 Task: Add an event with the title Third Conference: Leadership Summit, date ''2023/12/03'', time 04:00and add a description: The Marketing Campaign Launch is an exciting and highly anticipated event that marks the official introduction of a new marketing campaign to the target audience. It is a carefully planned and executed event designed to create buzz, generate interest, and maximize the impact of the campaign''s messaging and objectives._x000D_
_x000D_
Mark the tasks as Completed , logged in from the account softage.5@softage.netand send the event invitation to softage.7@softage.net and softage.8@softage.net. Set a reminder for the event Doesn''t repeat
Action: Mouse moved to (55, 144)
Screenshot: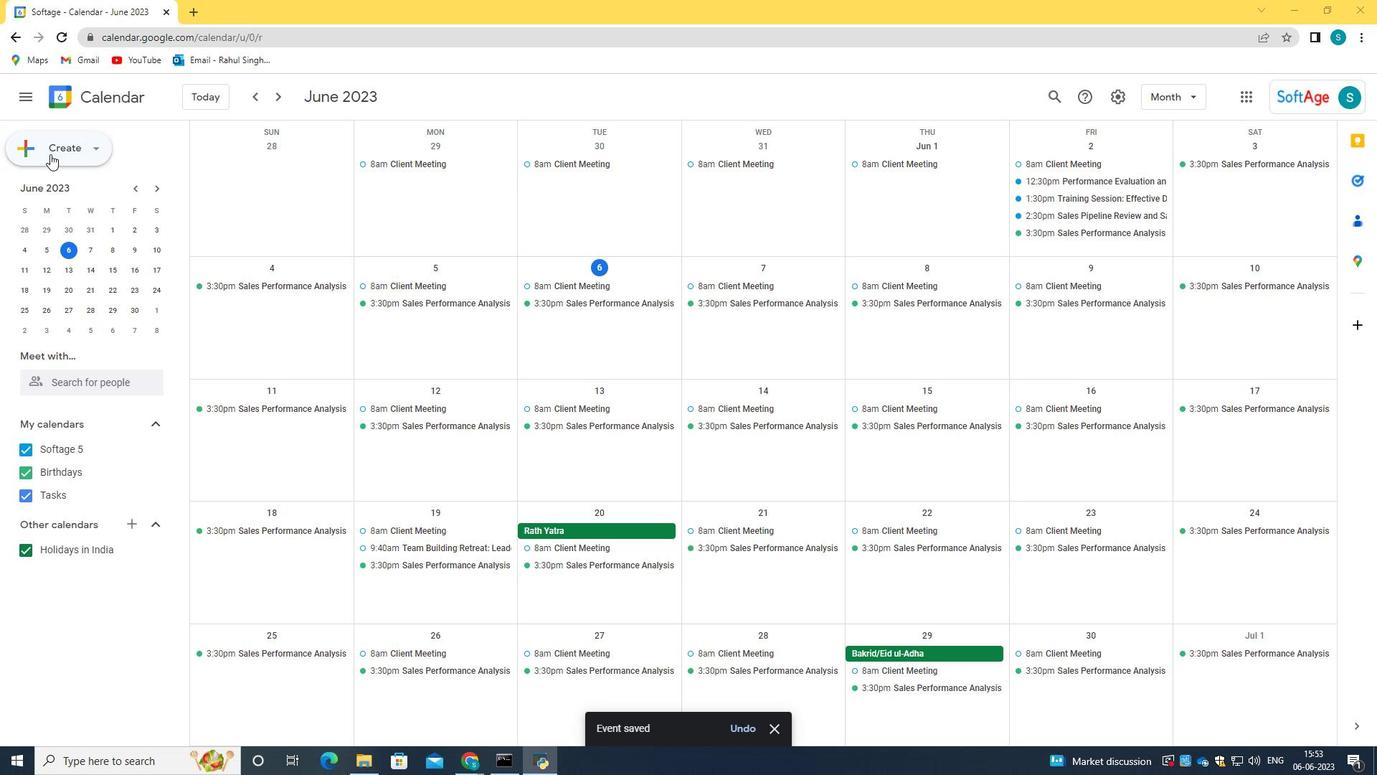 
Action: Mouse pressed left at (55, 144)
Screenshot: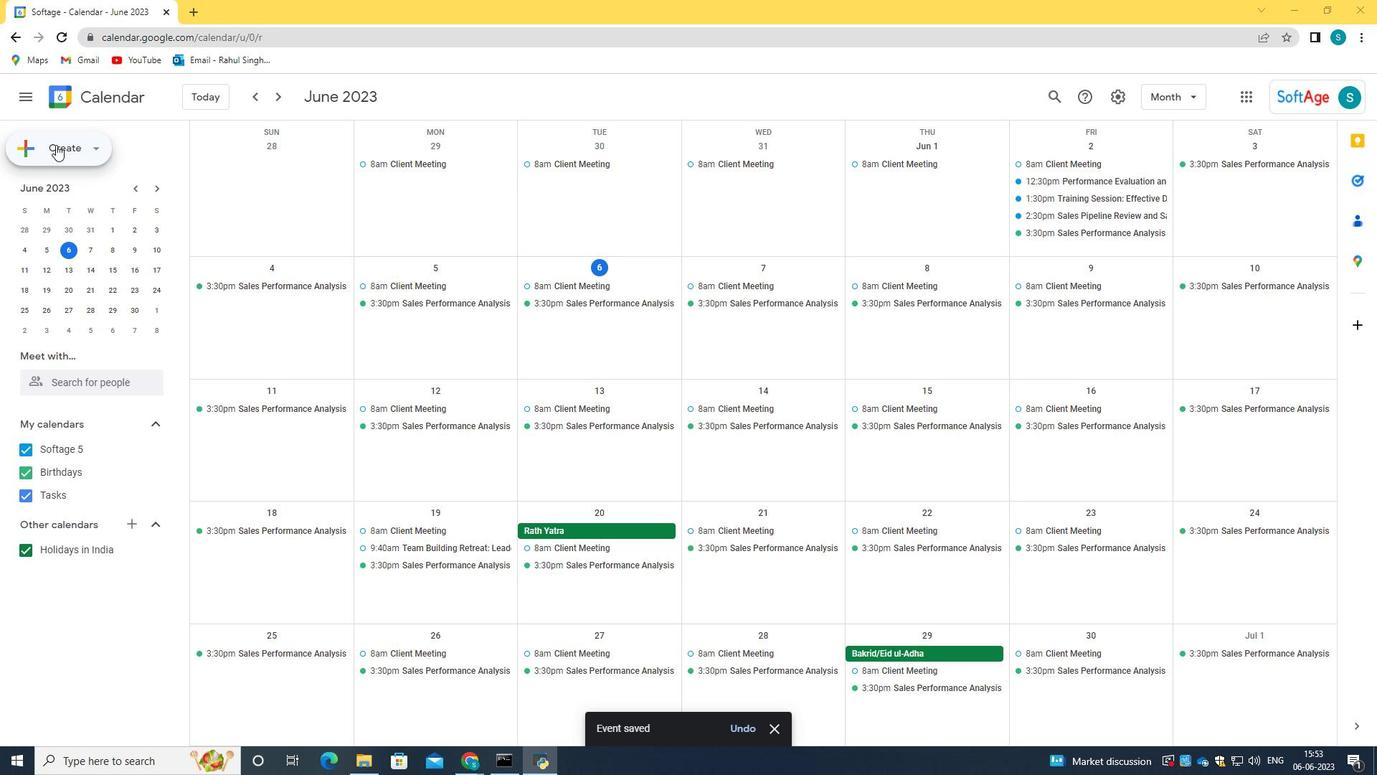
Action: Mouse moved to (88, 190)
Screenshot: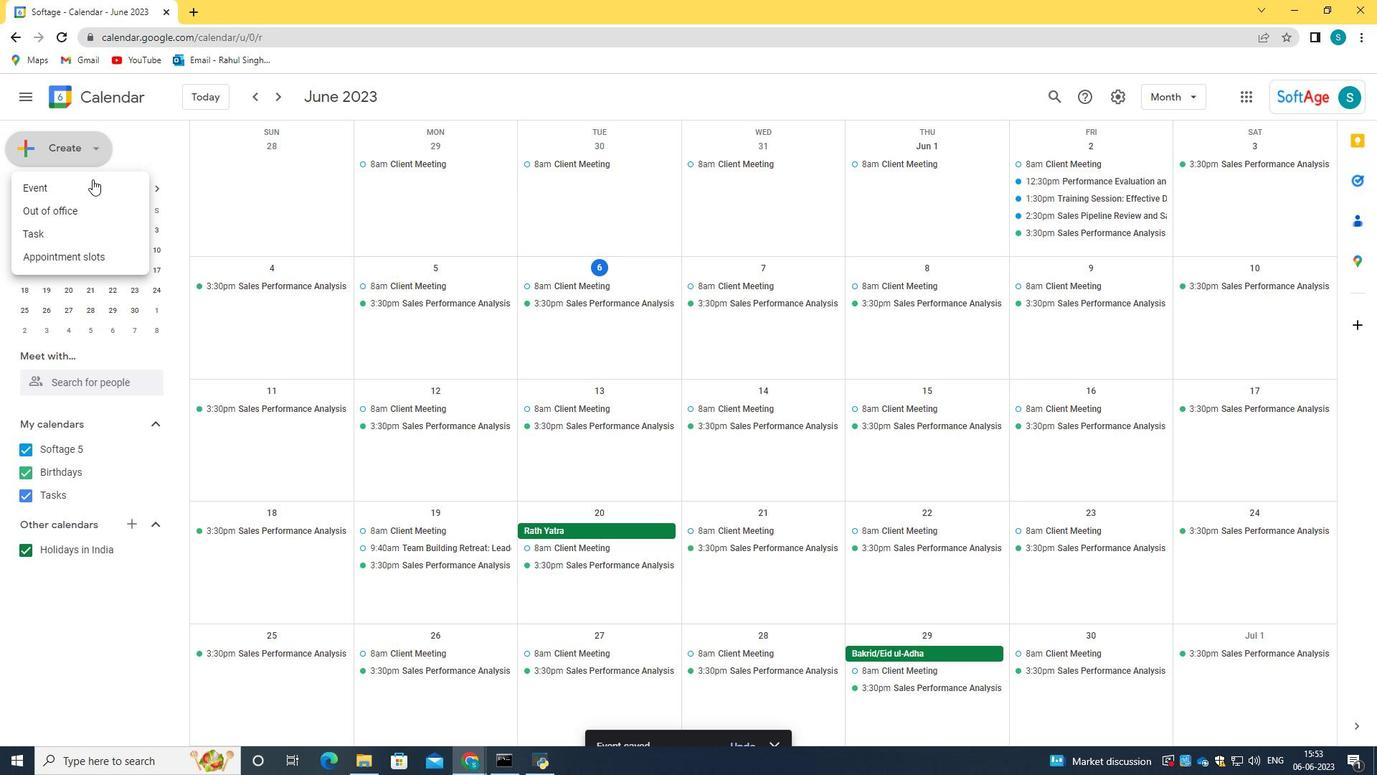 
Action: Mouse pressed left at (88, 190)
Screenshot: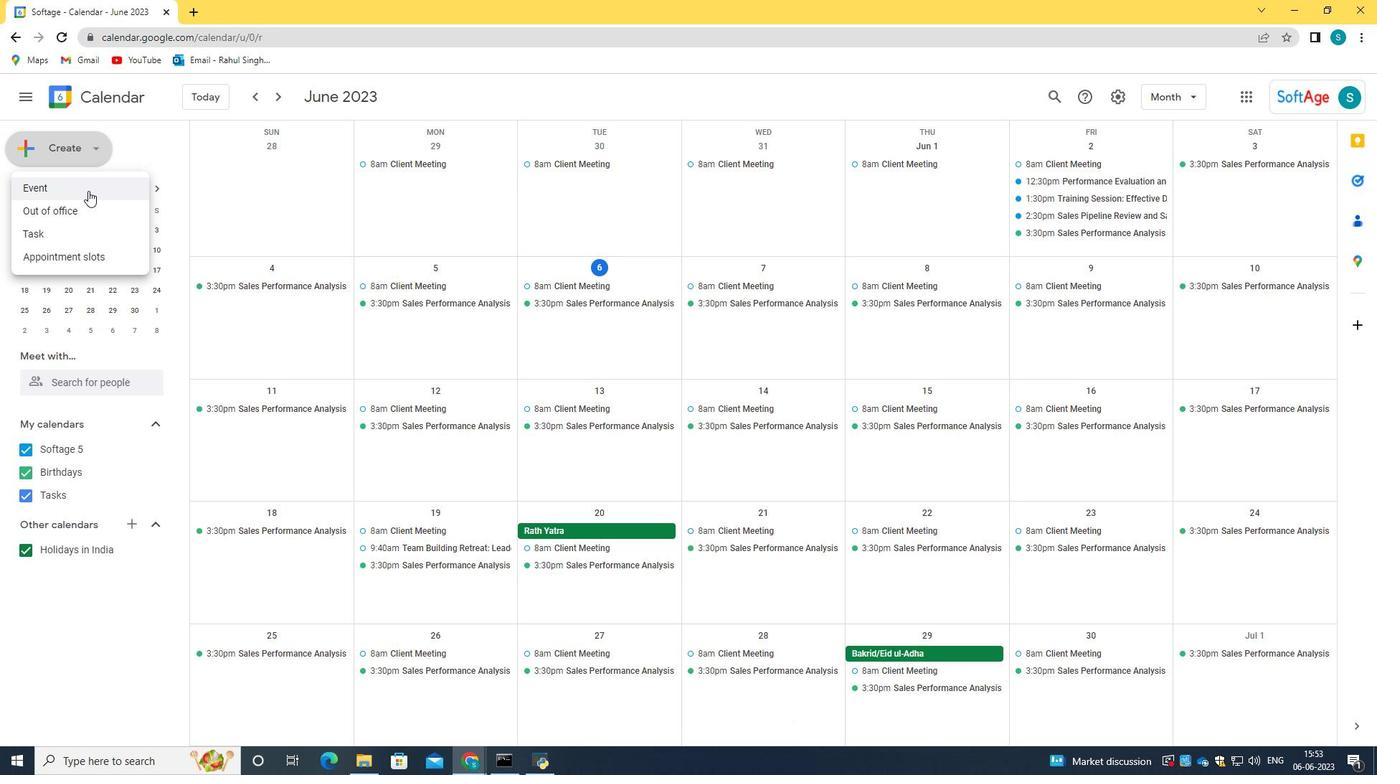 
Action: Mouse moved to (419, 571)
Screenshot: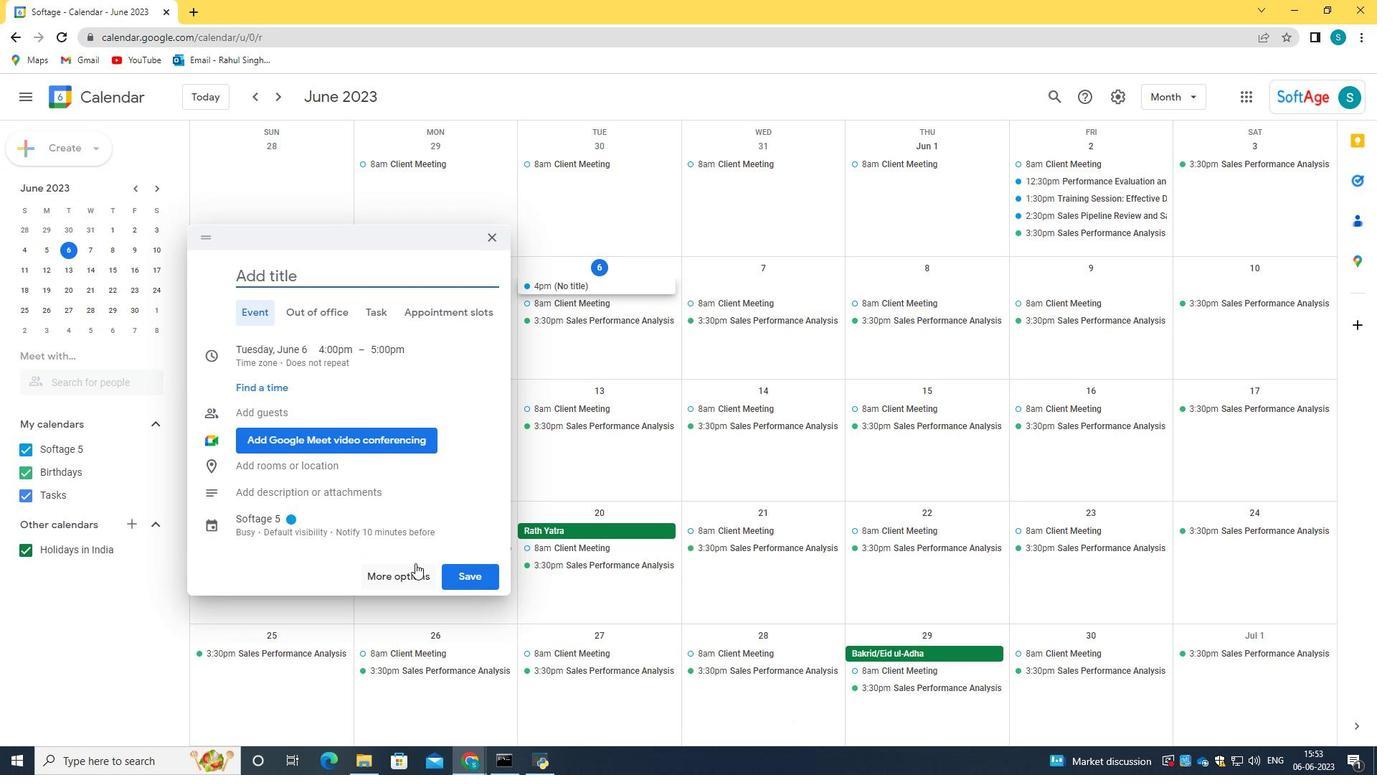 
Action: Mouse pressed left at (419, 571)
Screenshot: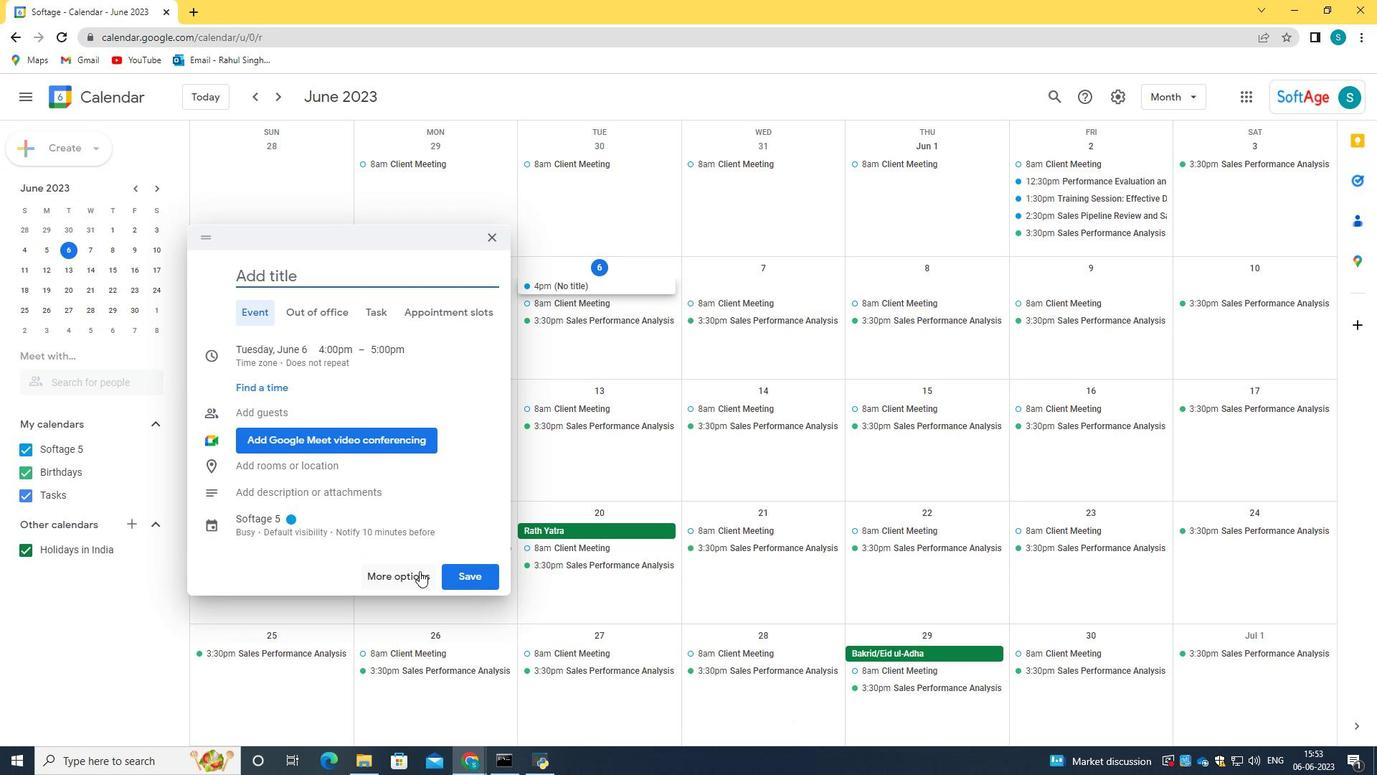 
Action: Mouse moved to (185, 109)
Screenshot: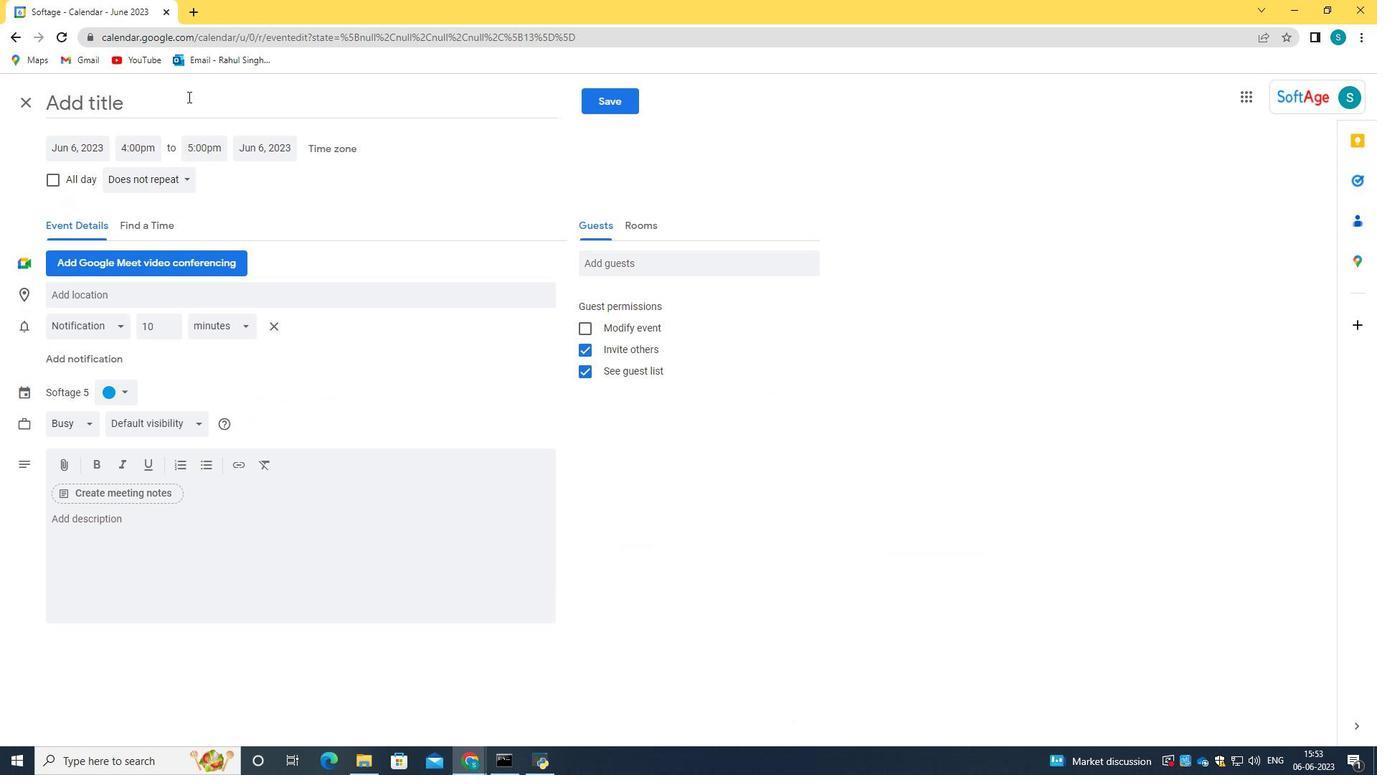 
Action: Mouse pressed left at (185, 109)
Screenshot: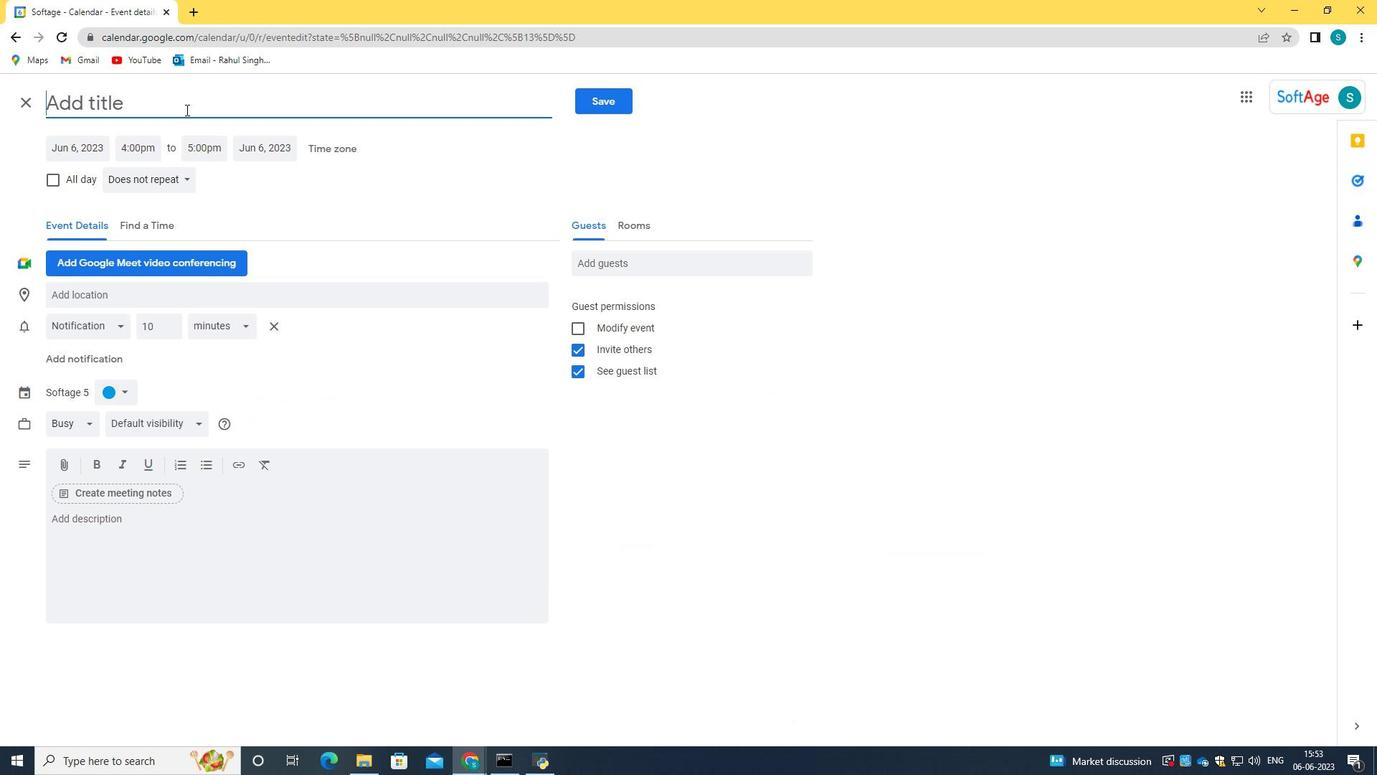 
Action: Key pressed <Key.caps_lock>T<Key.caps_lock>hier<Key.backspace><Key.backspace>rd<Key.space><Key.caps_lock>C<Key.caps_lock>onfernce<Key.space><Key.backspace><Key.backspace><Key.backspace><Key.backspace><Key.backspace><Key.backspace><Key.backspace>ference<Key.shift_r>:<Key.space><Key.caps_lock>L<Key.caps_lock>eadership<Key.space><Key.caps_lock>S<Key.caps_lock>ummit
Screenshot: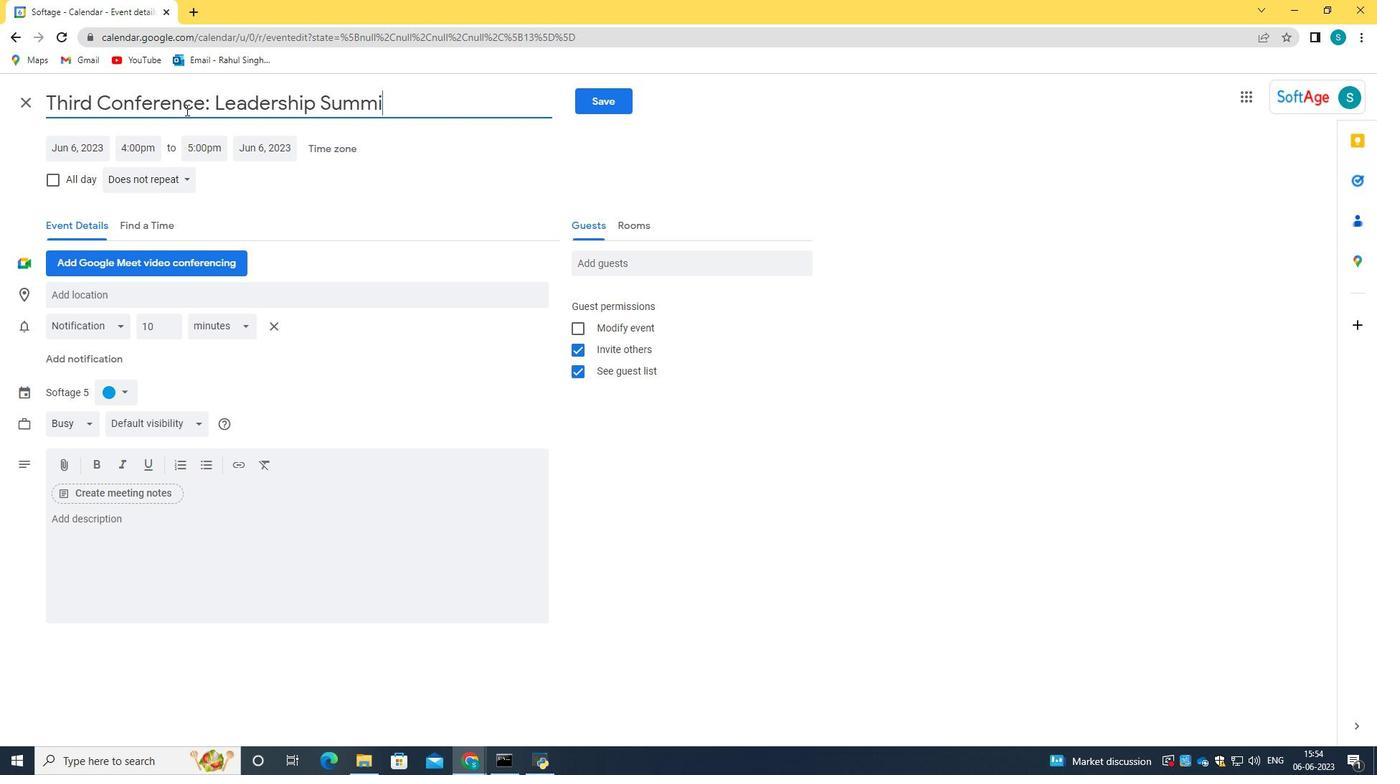 
Action: Mouse moved to (86, 149)
Screenshot: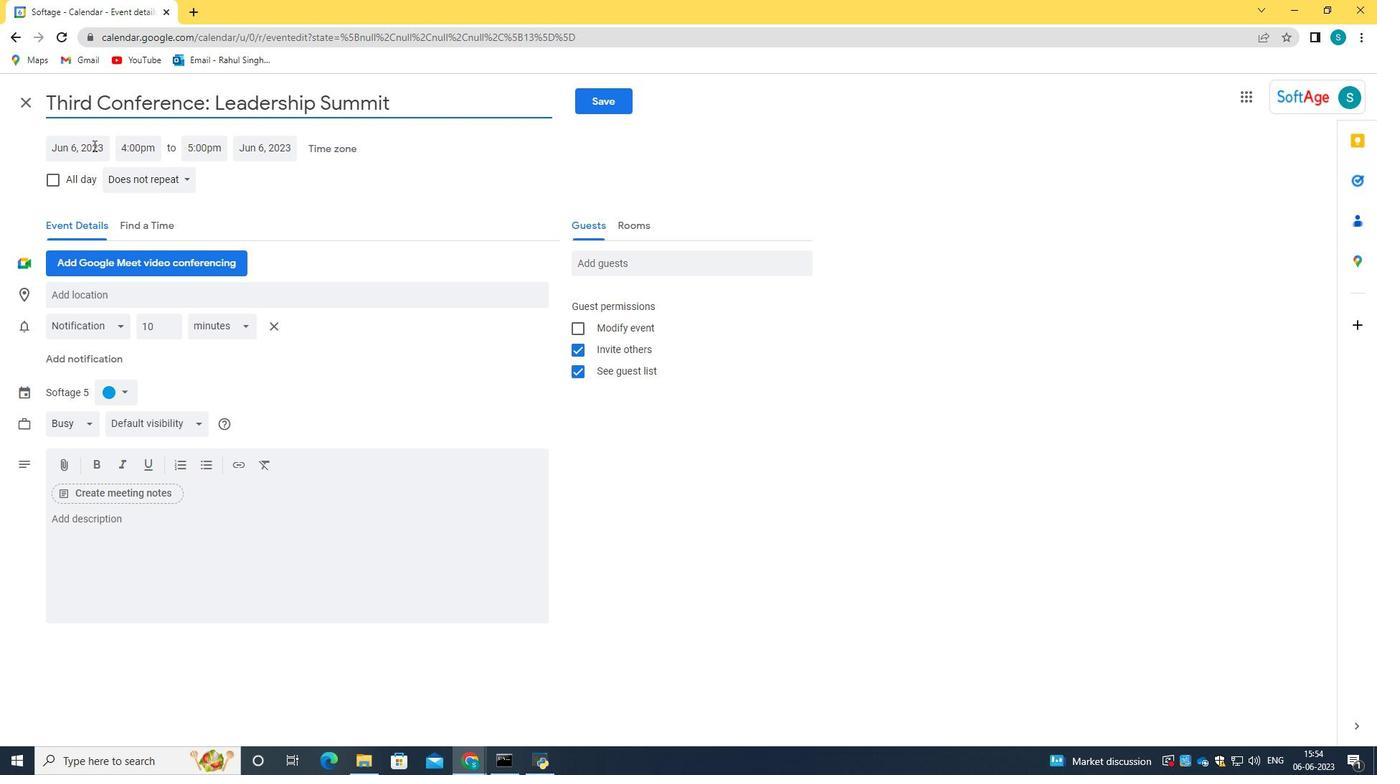 
Action: Mouse pressed left at (86, 149)
Screenshot: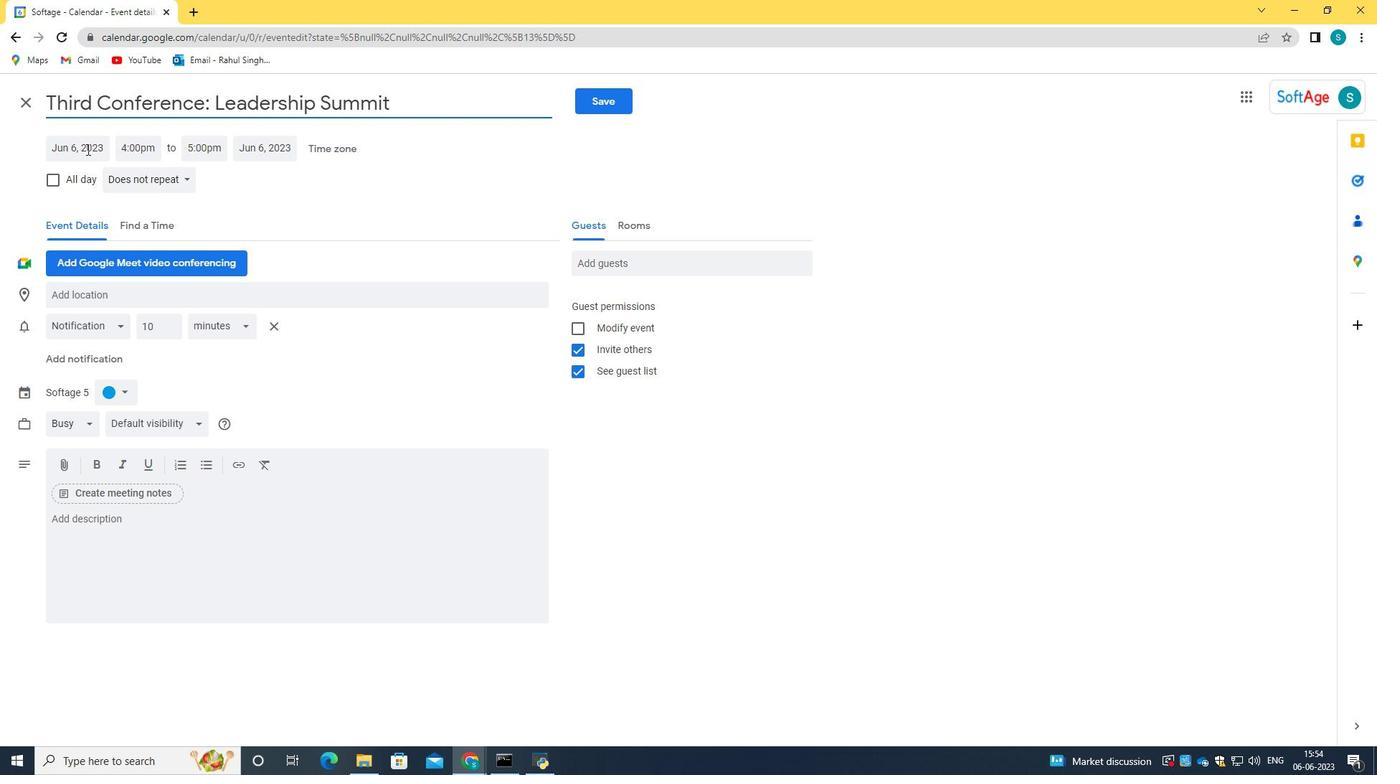 
Action: Key pressed 2023/12/03<Key.tab>04<Key.shift_r>:00<Key.space>am<Key.tab><Key.enter>
Screenshot: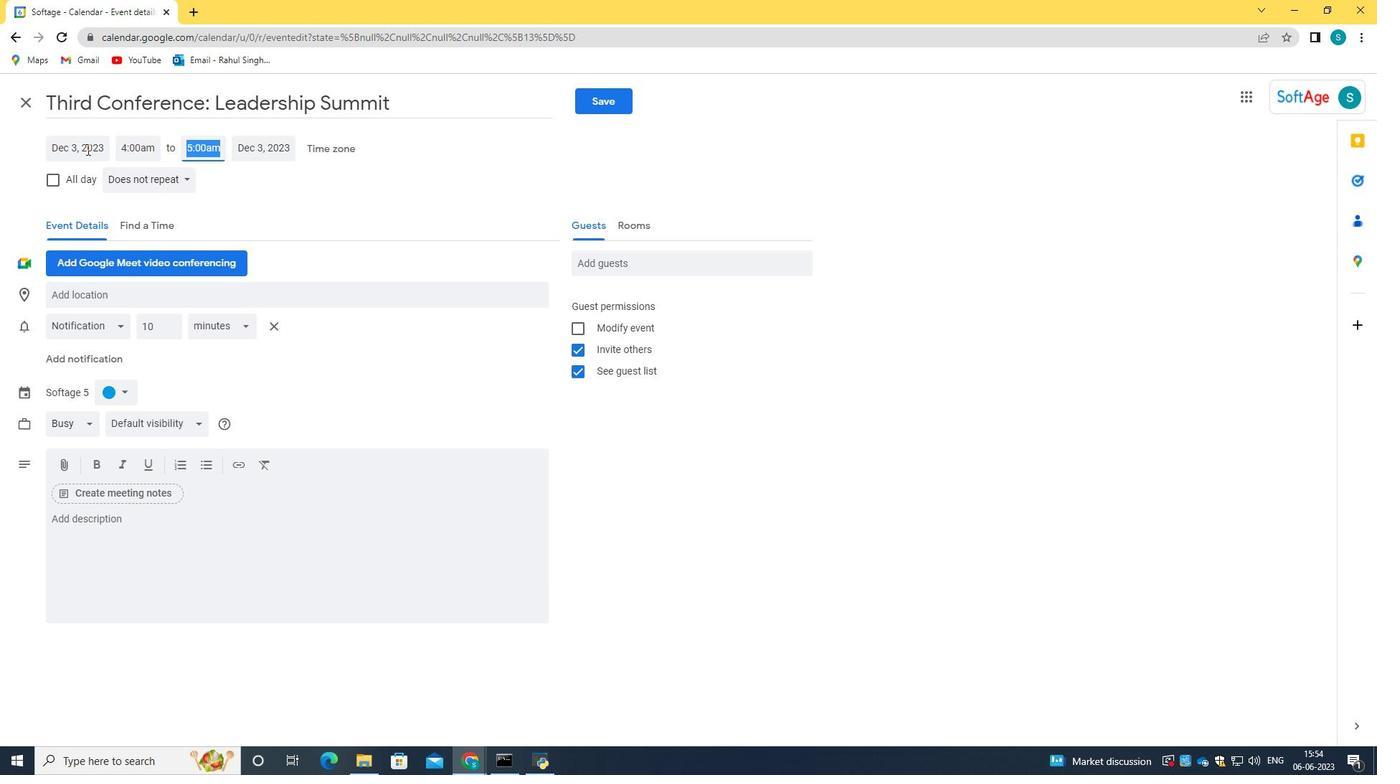 
Action: Mouse moved to (96, 564)
Screenshot: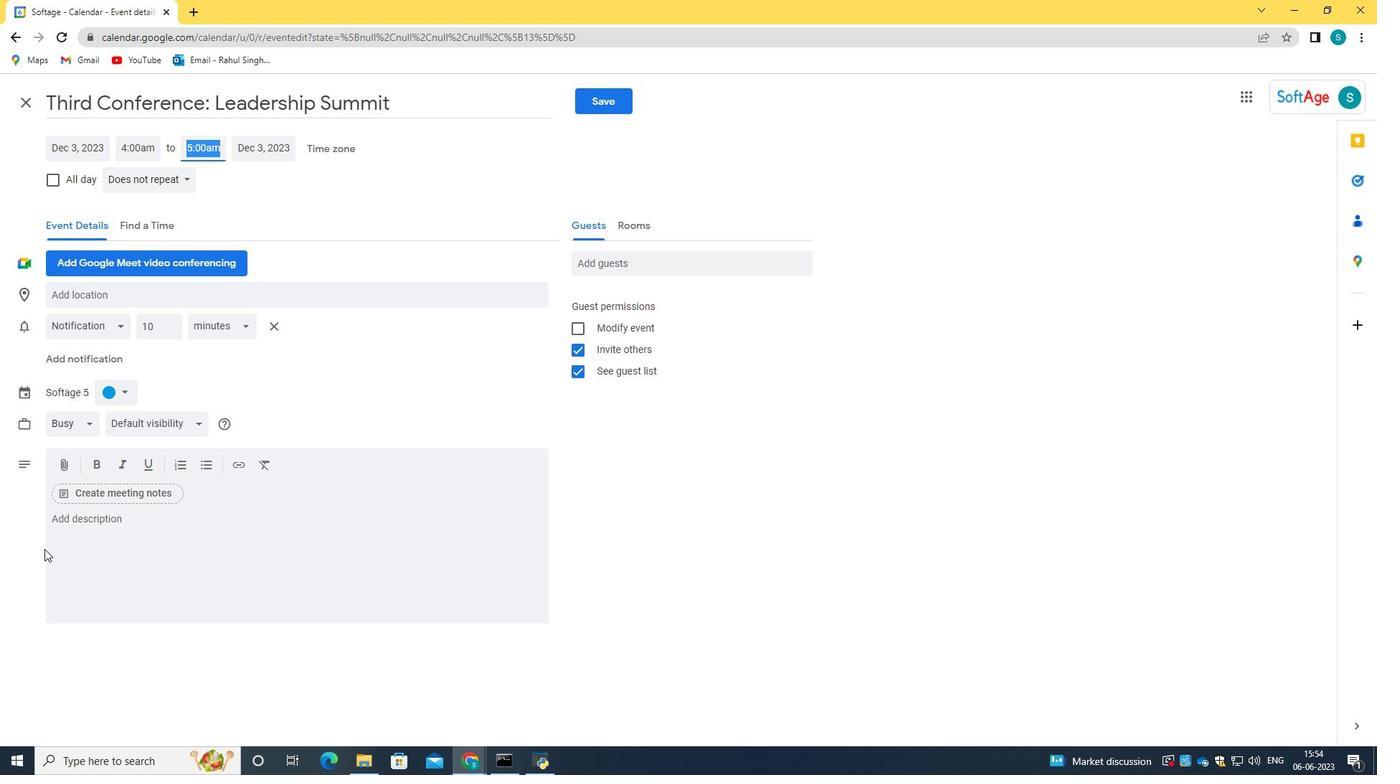 
Action: Mouse pressed left at (96, 564)
Screenshot: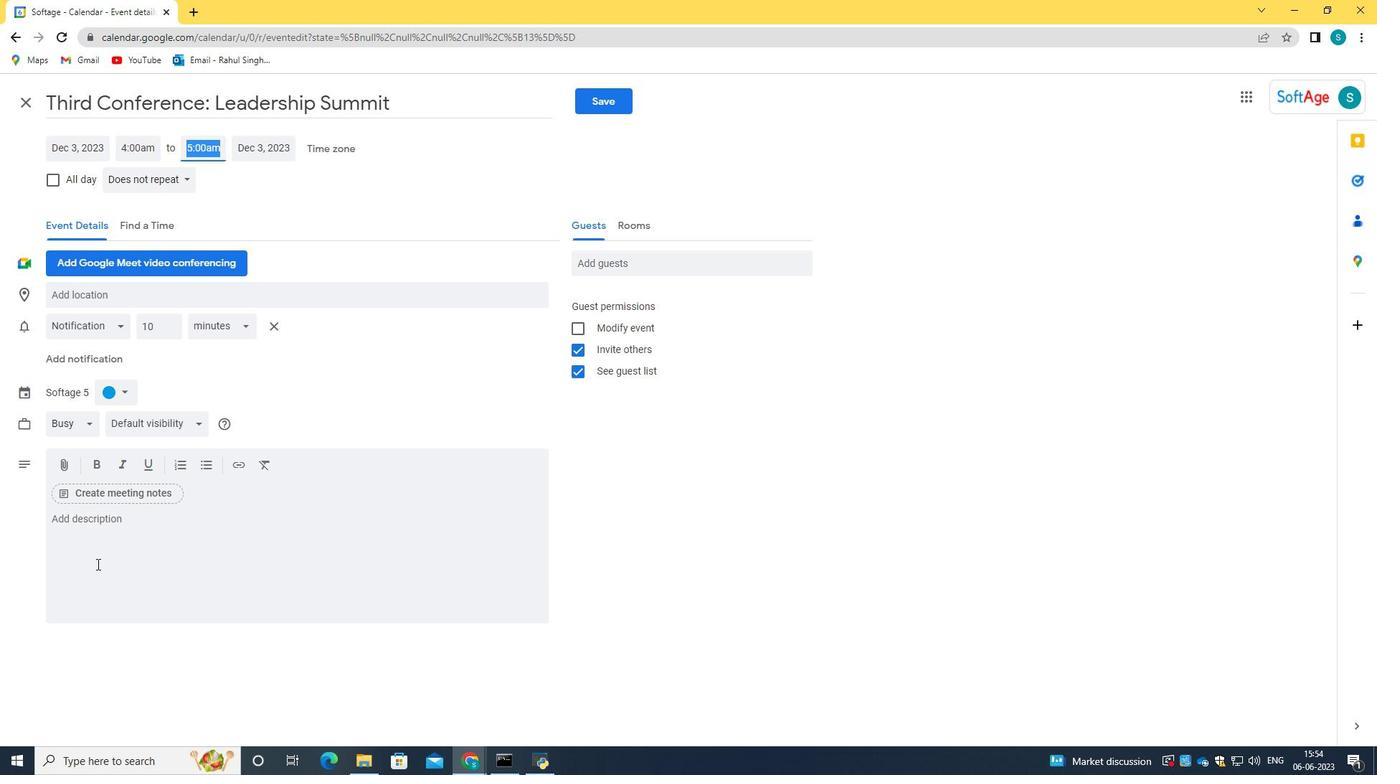 
Action: Key pressed <Key.caps_lock>T<Key.caps_lock><Key.caps_lock>HE<Key.backspace><Key.backspace><Key.caps_lock>he<Key.space><Key.caps_lock>M<Key.caps_lock>arketing<Key.space><Key.caps_lock>C<Key.caps_lock>ampaign<Key.space><Key.caps_lock>L<Key.caps_lock>aunch<Key.space>is<Key.space>an<Key.space>exciting<Key.space>and<Key.space>highly<Key.space>anticipated<Key.space>event<Key.space>that<Key.space>marks<Key.space>the<Key.space>officail<Key.space><Key.backspace><Key.backspace><Key.backspace><Key.backspace>ial<Key.space>introduction<Key.space>of<Key.space>a<Key.space>new<Key.space>marketing<Key.space>campaign<Key.space>to<Key.space>the<Key.space>tr<Key.backspace>arger<Key.backspace>t<Key.space>audience.<Key.space><Key.caps_lock>I<Key.caps_lock>t<Key.space>is<Key.space>a<Key.space>carefully<Key.space>planned<Key.space>and<Key.space>exectu<Key.backspace><Key.backspace>uted<Key.space>event<Key.space>designed<Key.space>to<Key.space>create<Key.space>buzz,<Key.space>generate<Key.space>interes<Key.backspace>t<Key.backspace><Key.backspace>st<Key.space><Key.backspace><Key.backspace><Key.backspace>est,<Key.space>and<Key.space>maximize<Key.space>the<Key.space>impact<Key.space>of<Key.space>the<Key.space>campaign's<Key.space>messaging<Key.space>and<Key.space>bo<Key.backspace><Key.backspace>on<Key.backspace>bjectives.
Screenshot: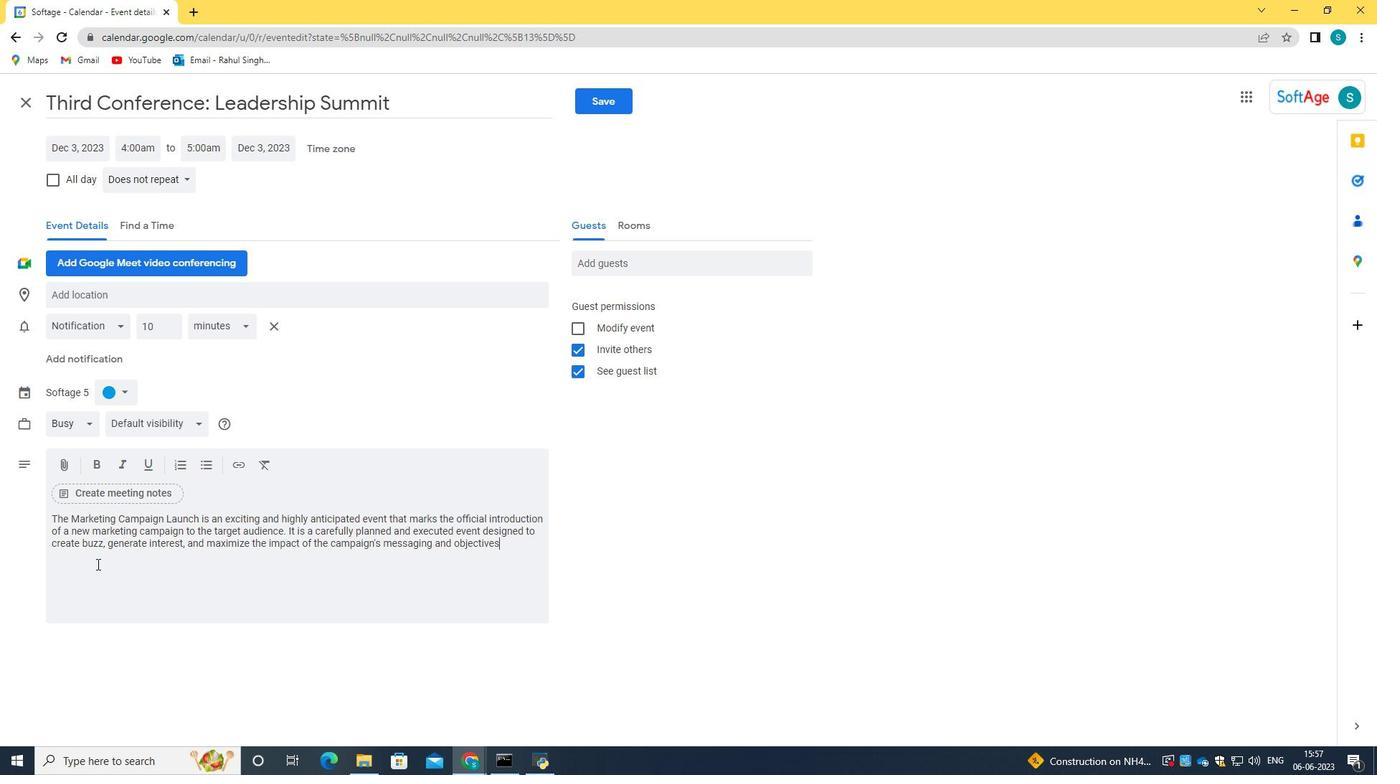 
Action: Mouse moved to (612, 258)
Screenshot: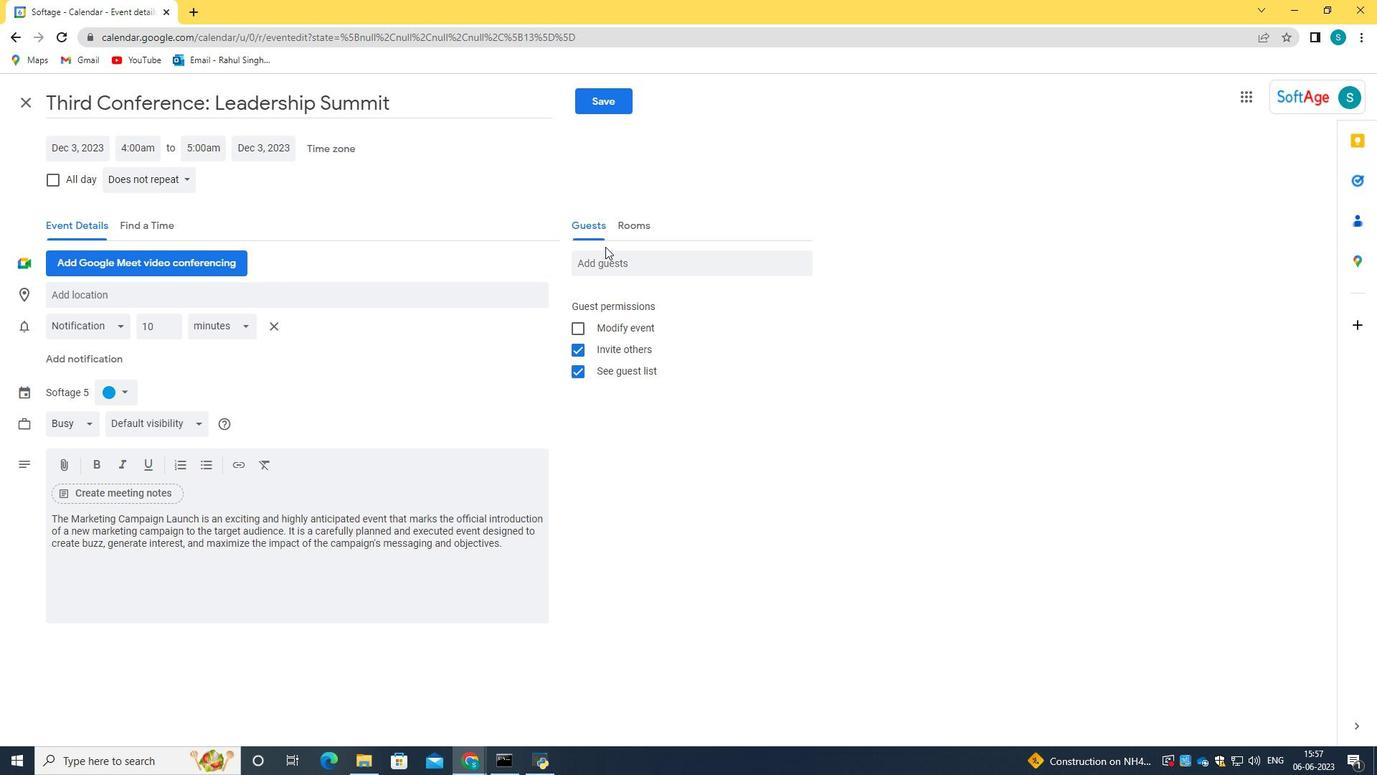 
Action: Mouse pressed left at (612, 258)
Screenshot: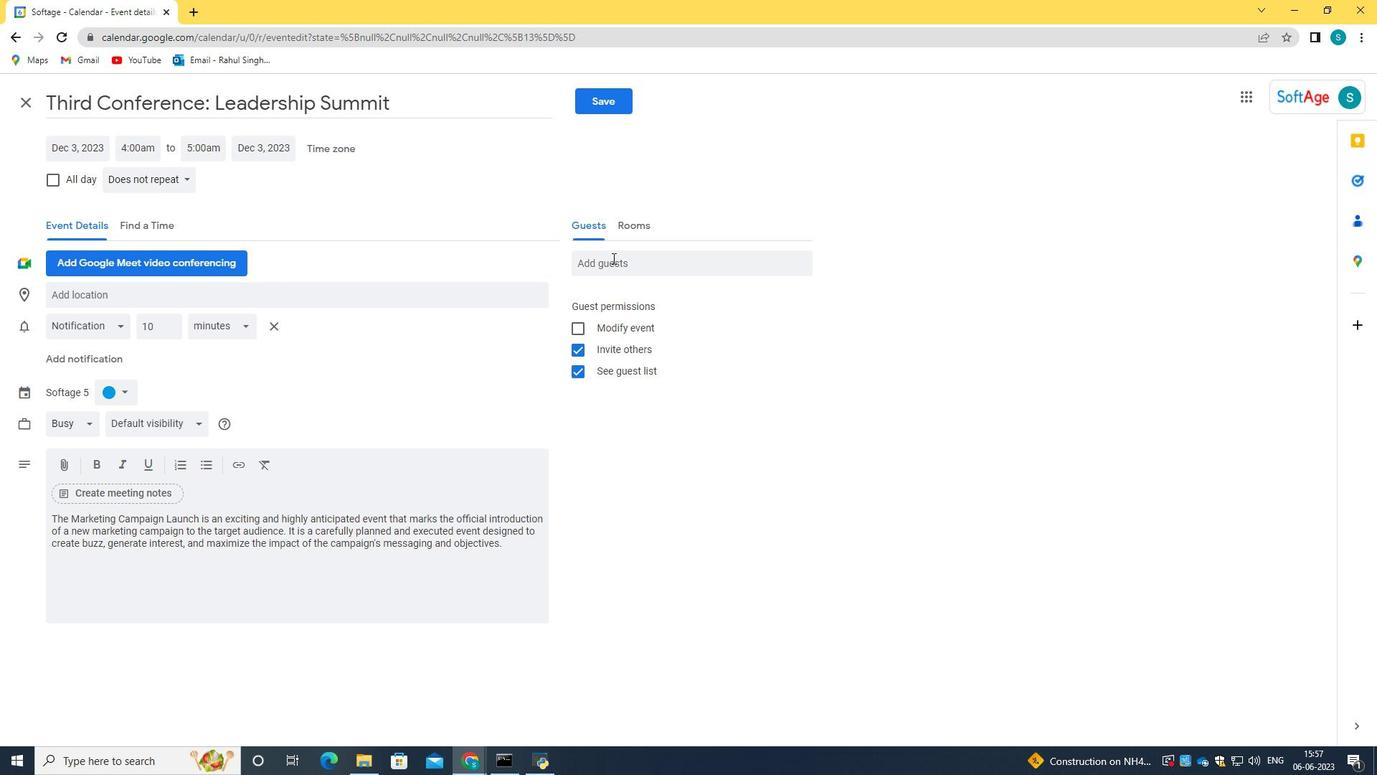 
Action: Key pressed softage.7<Key.shift>@softage.net<Key.tab>softage.8<Key.shift>@sodr<Key.backspace><Key.backspace>ftage.net
Screenshot: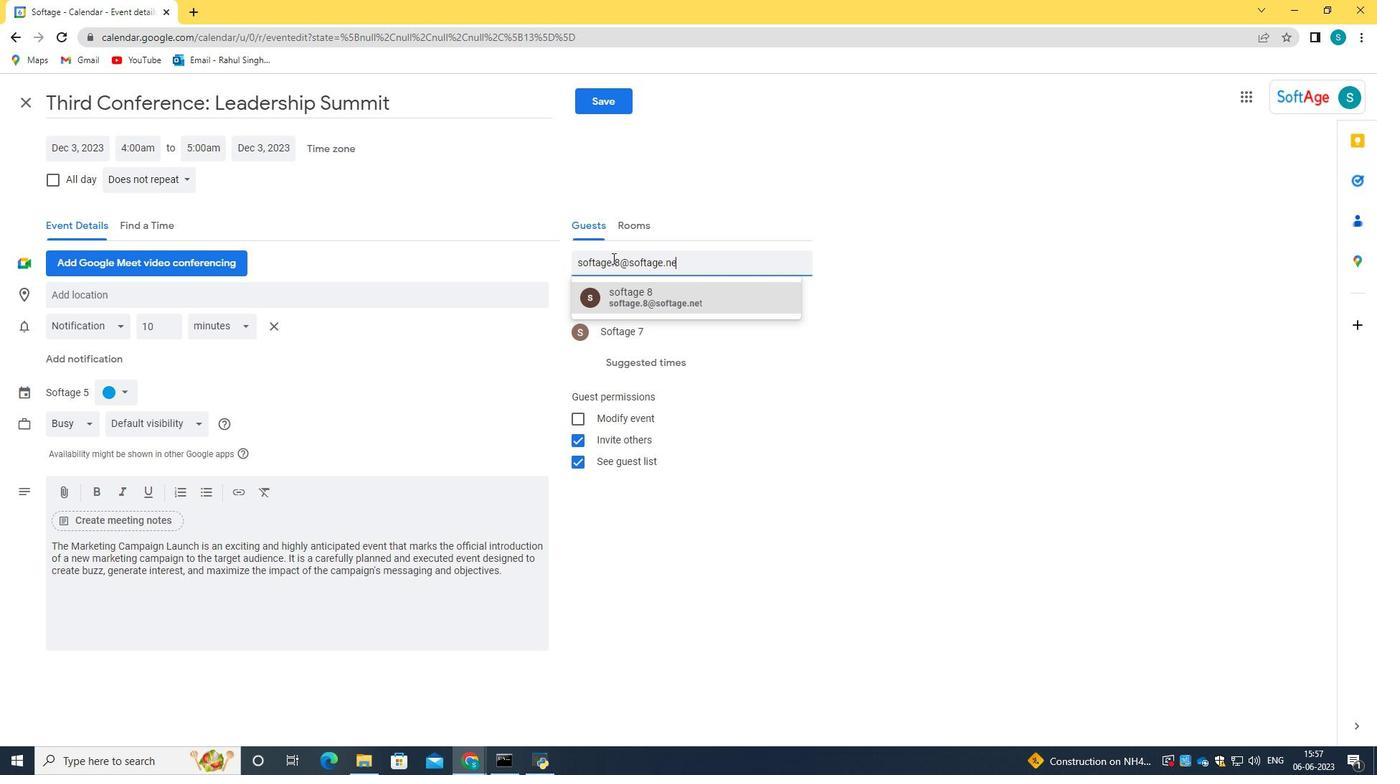 
Action: Mouse moved to (646, 300)
Screenshot: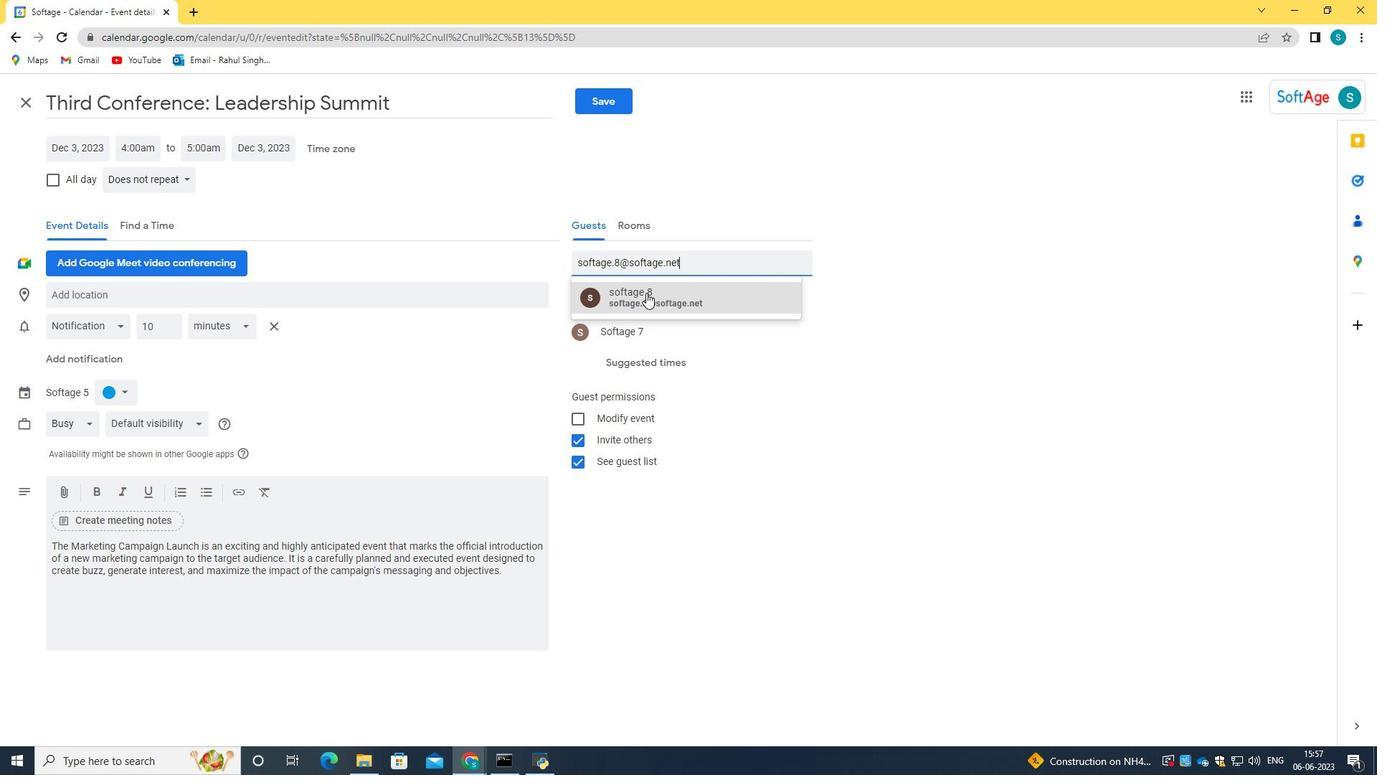 
Action: Mouse pressed left at (646, 300)
Screenshot: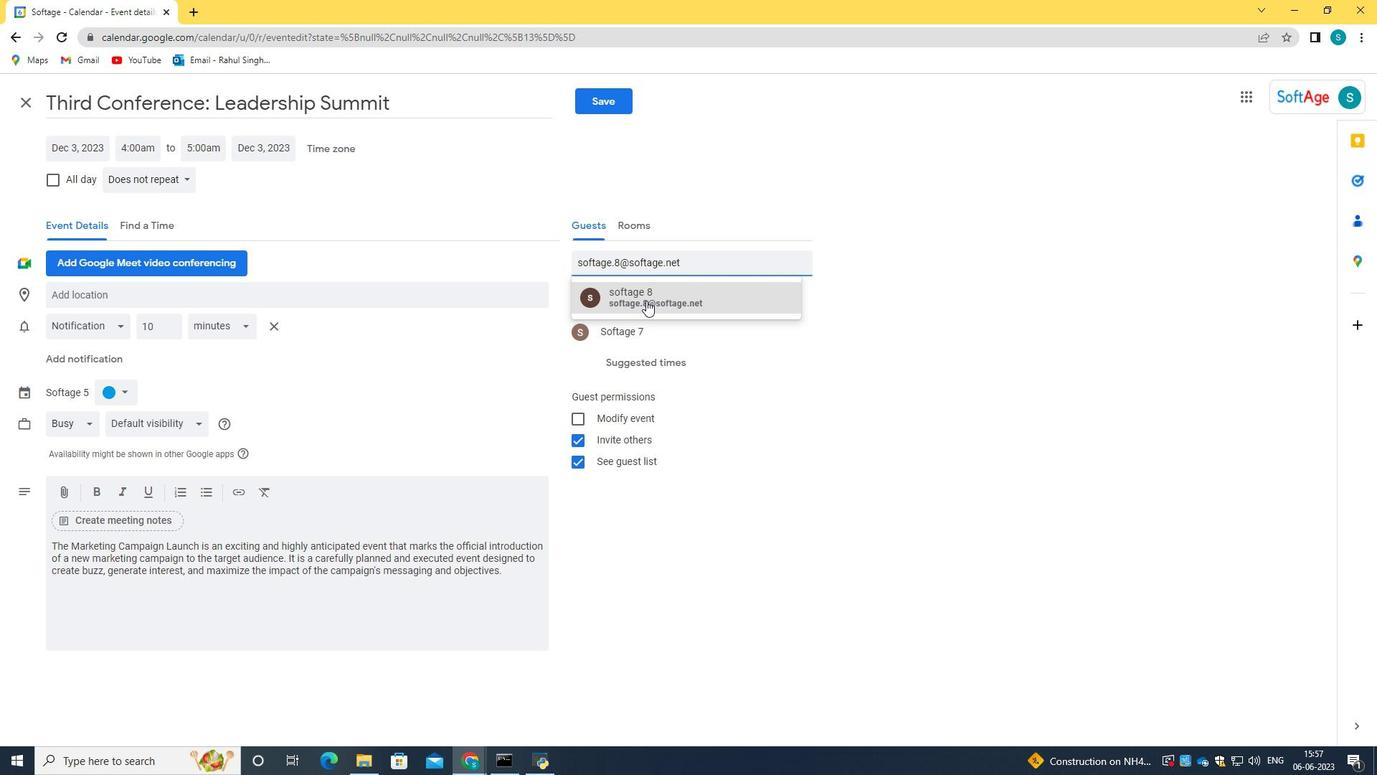
Action: Mouse moved to (142, 175)
Screenshot: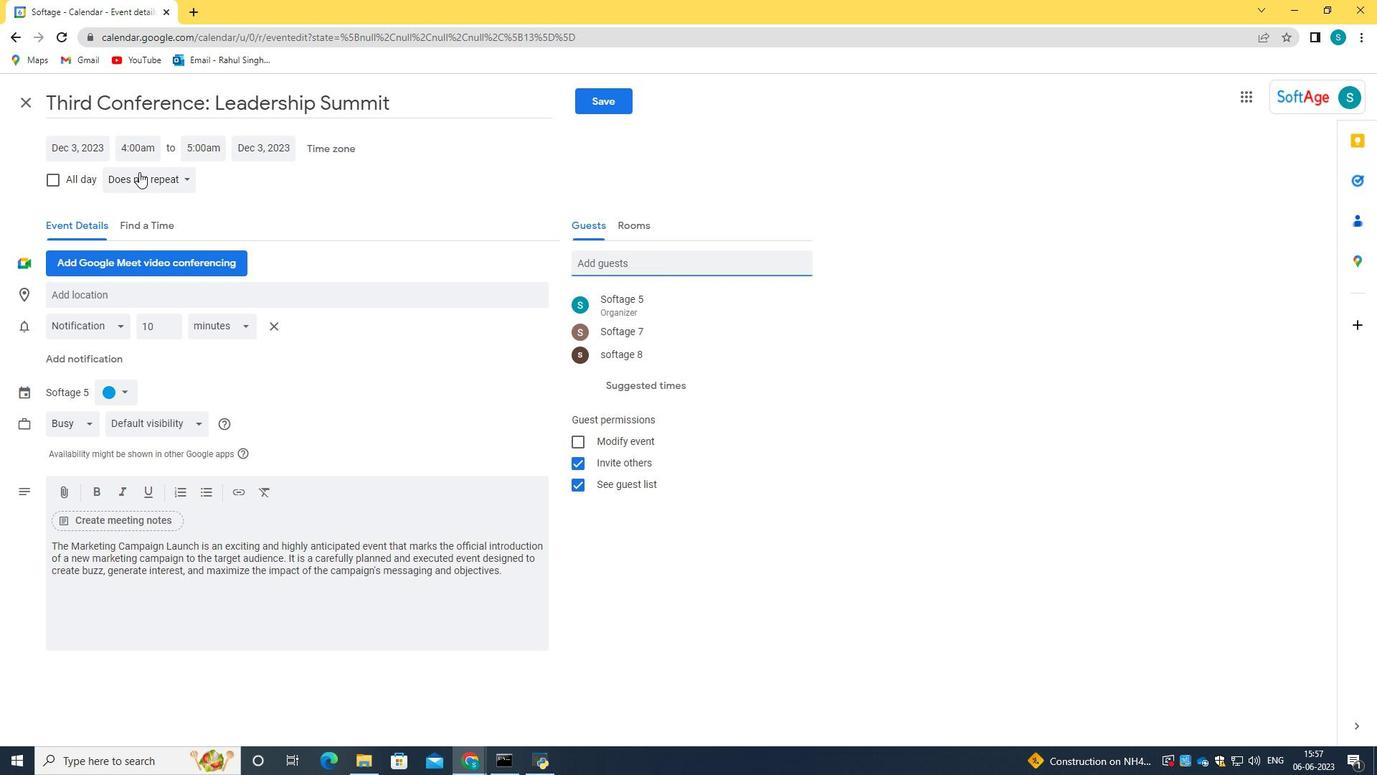 
Action: Mouse pressed left at (142, 175)
Screenshot: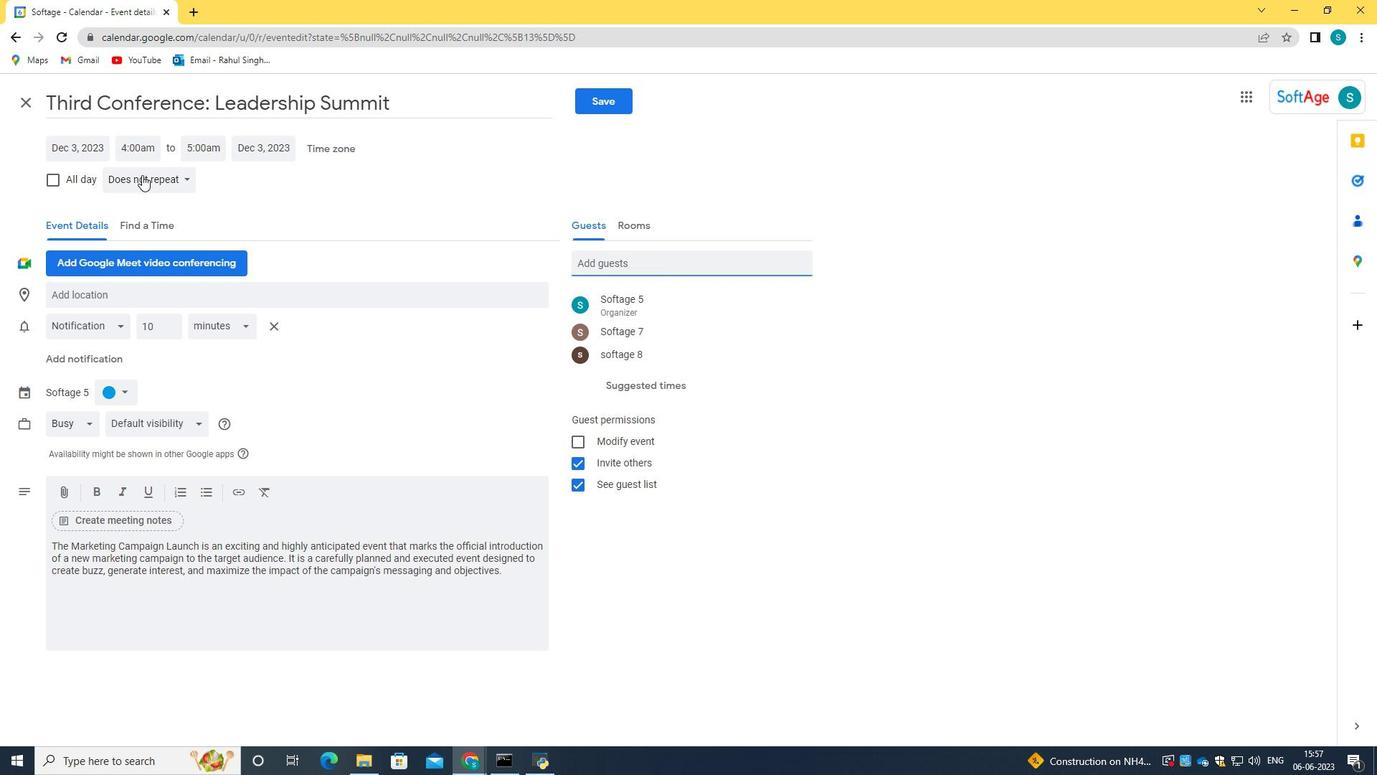 
Action: Mouse moved to (170, 176)
Screenshot: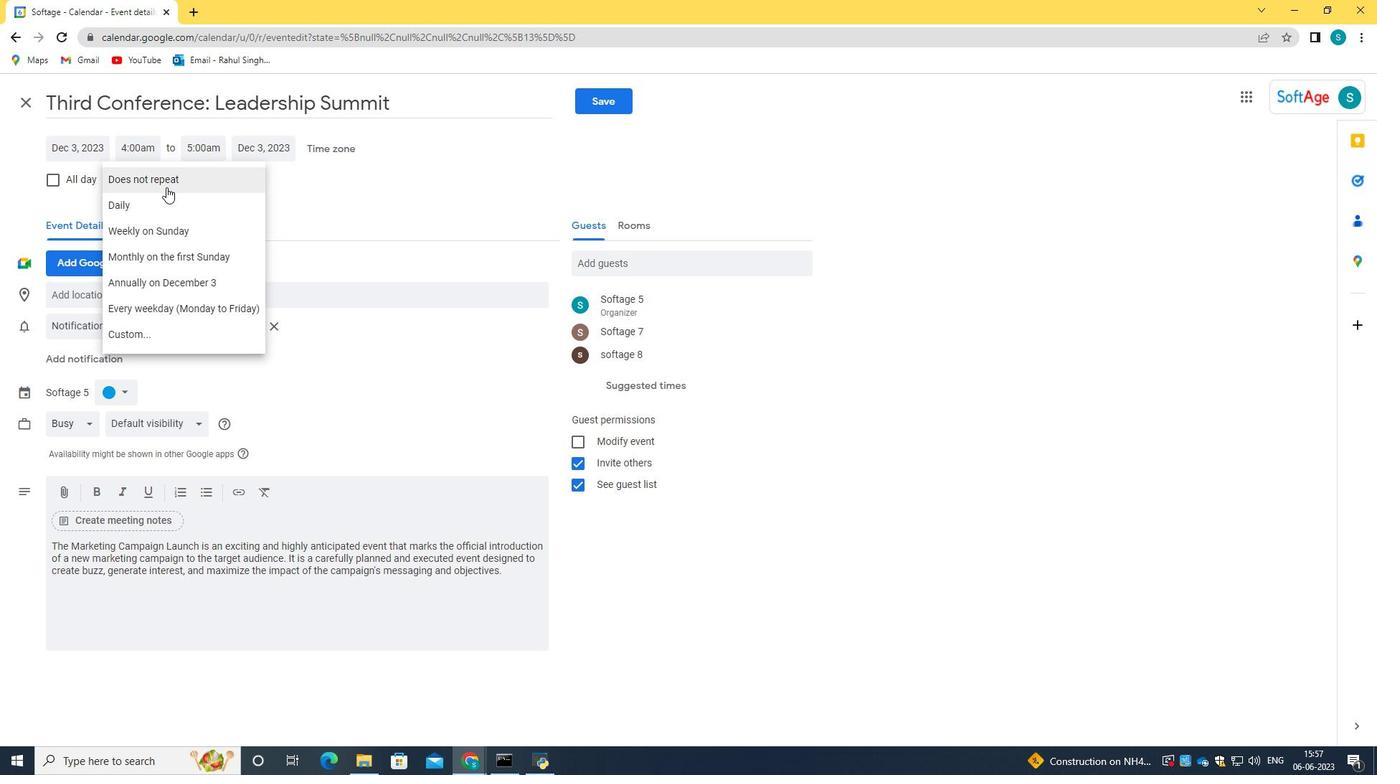 
Action: Mouse pressed left at (170, 176)
Screenshot: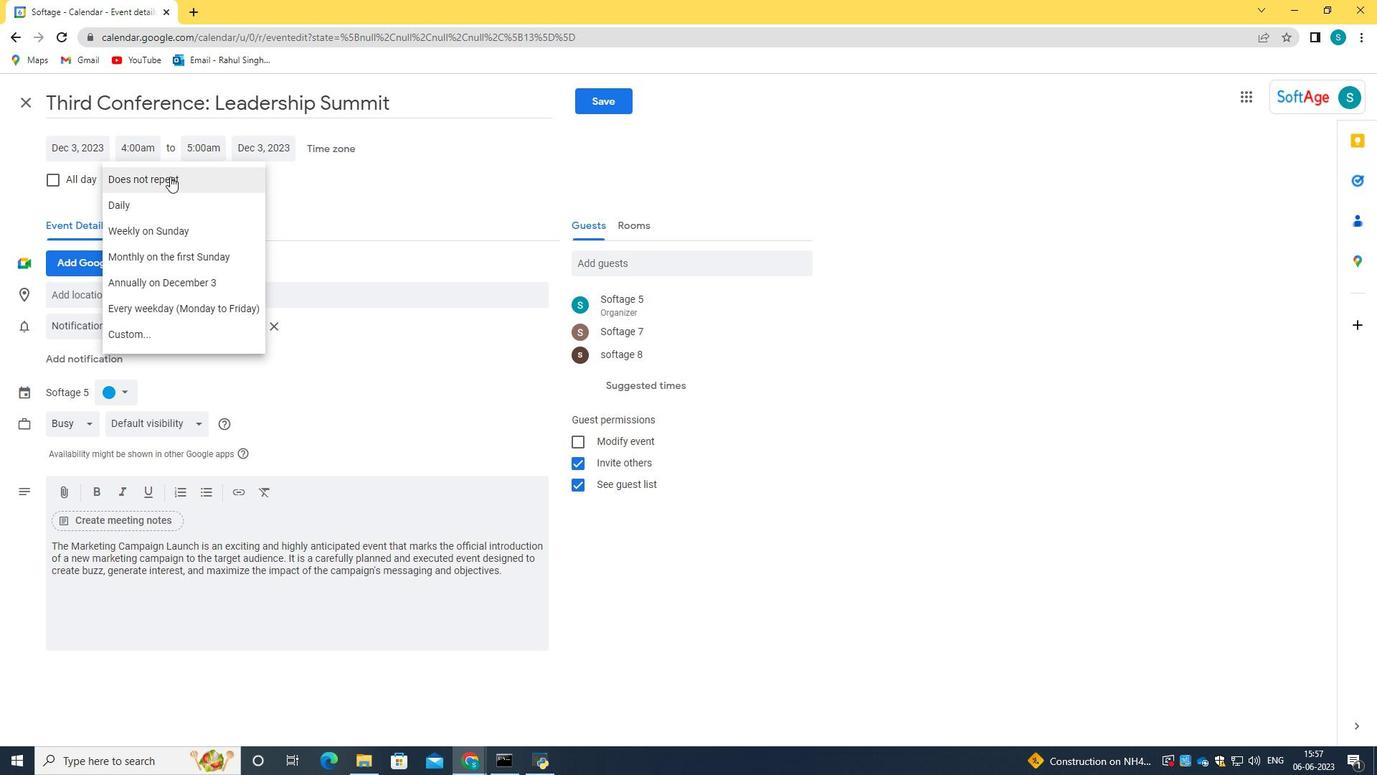 
Action: Mouse moved to (608, 111)
Screenshot: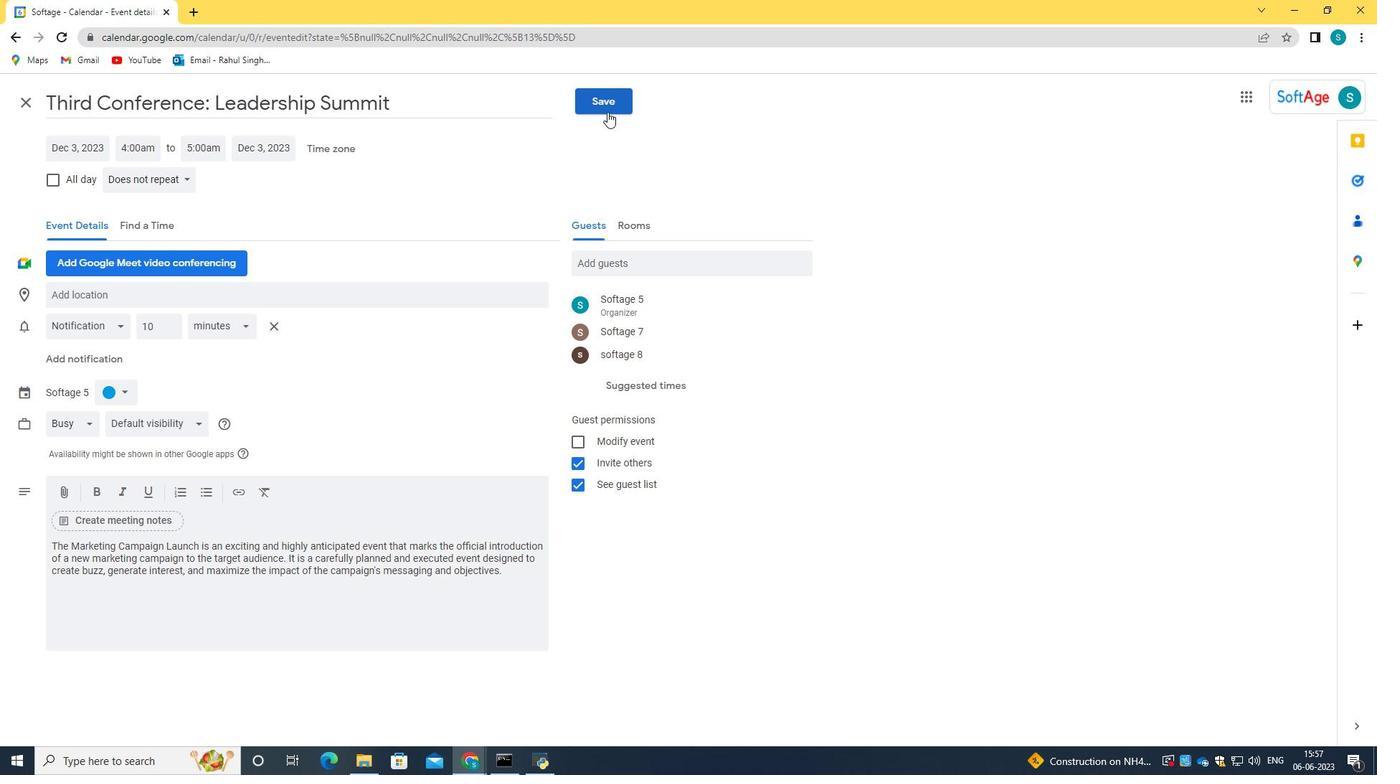 
Action: Mouse pressed left at (608, 111)
Screenshot: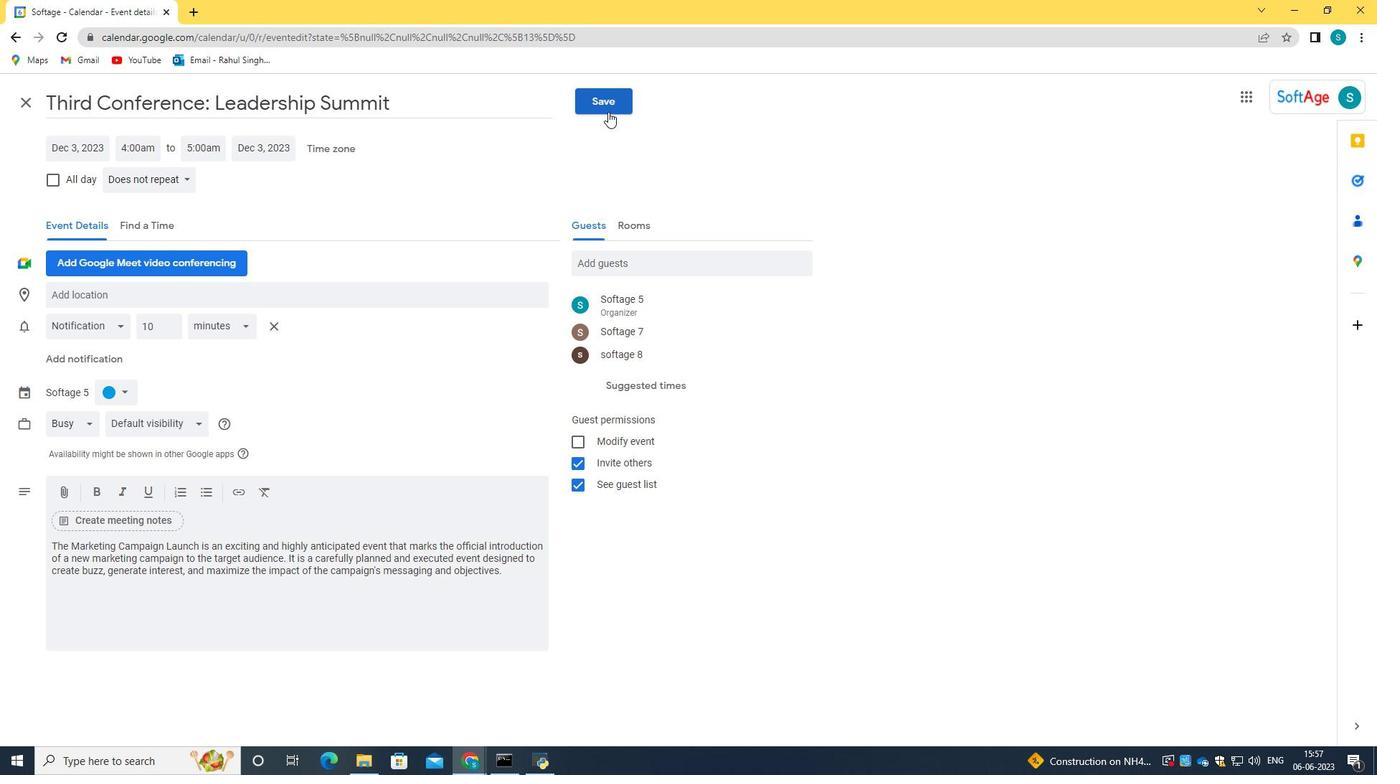 
Action: Mouse moved to (823, 445)
Screenshot: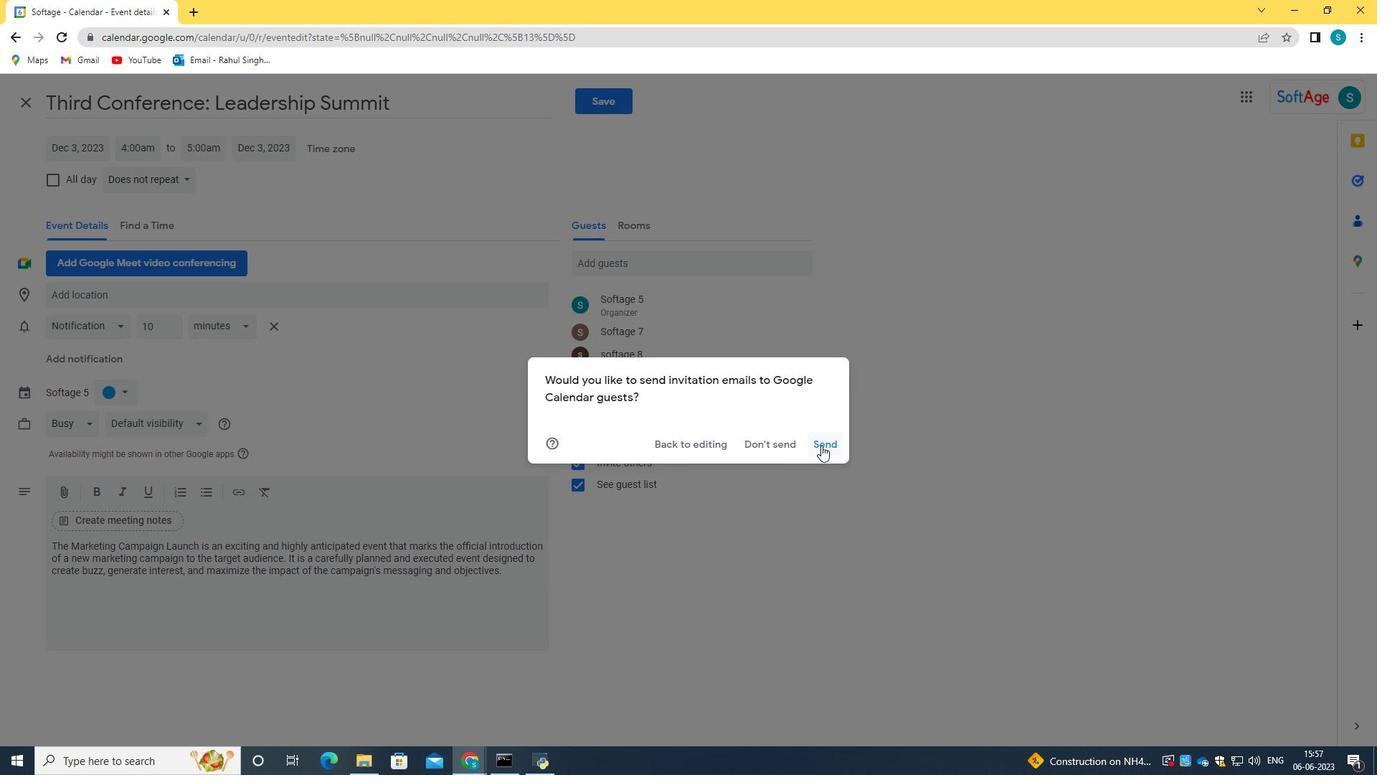 
Action: Mouse pressed left at (823, 445)
Screenshot: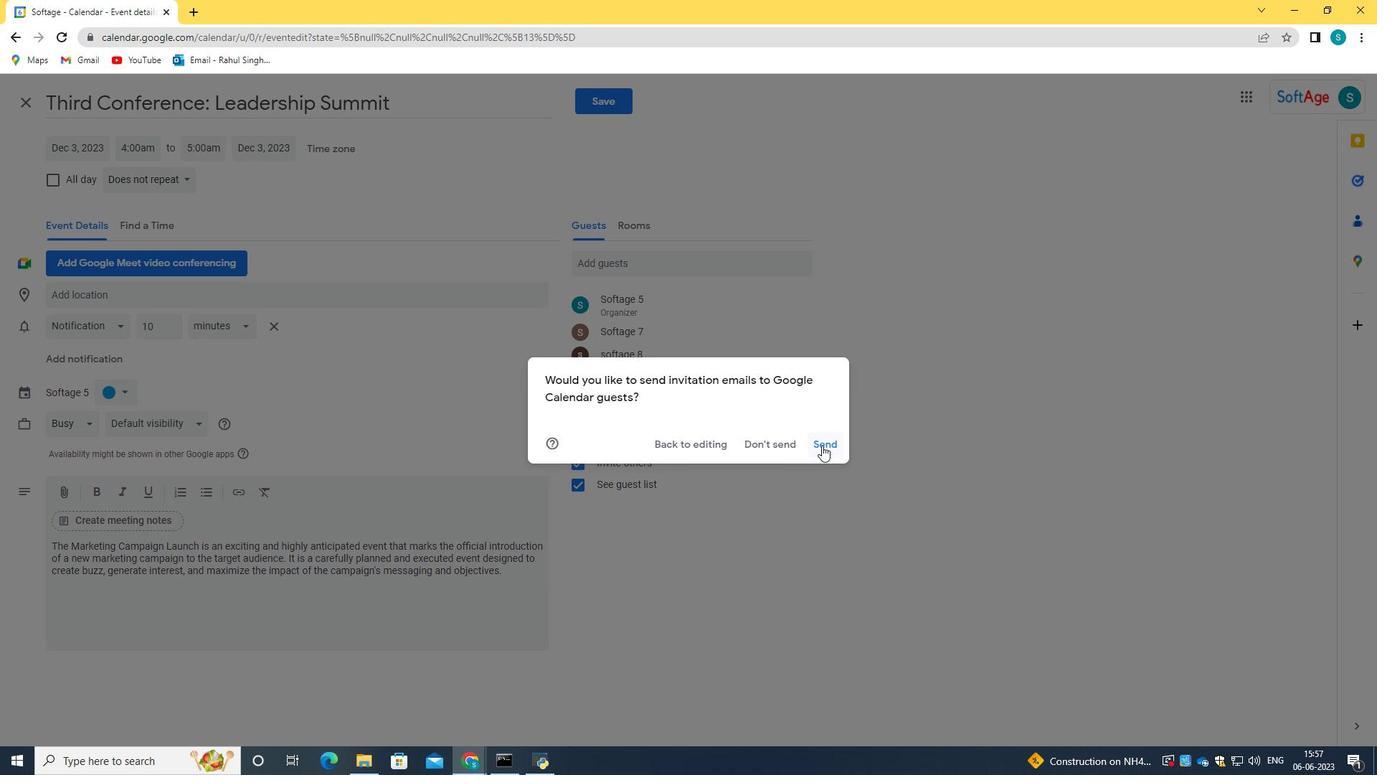 
